 Task: In Heading Arial with underline. Font size of heading  '18'Font style of data Calibri. Font size of data  9Alignment of headline & data Align center. Fill color in heading,  RedFont color of data Black Apply border in Data No BorderIn the sheet   Navigate Sales book
Action: Mouse moved to (202, 184)
Screenshot: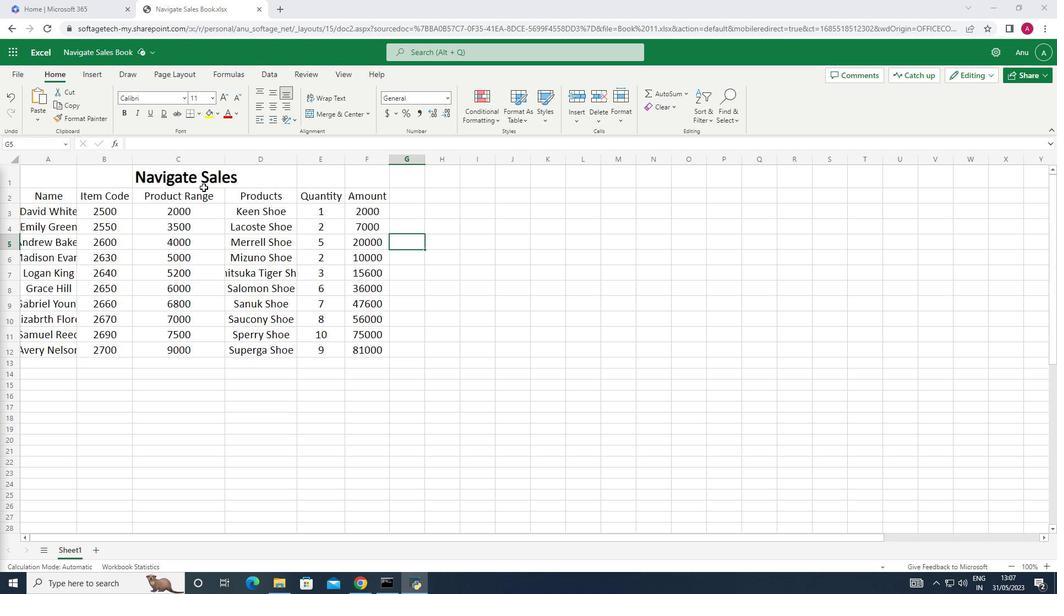
Action: Mouse pressed left at (202, 184)
Screenshot: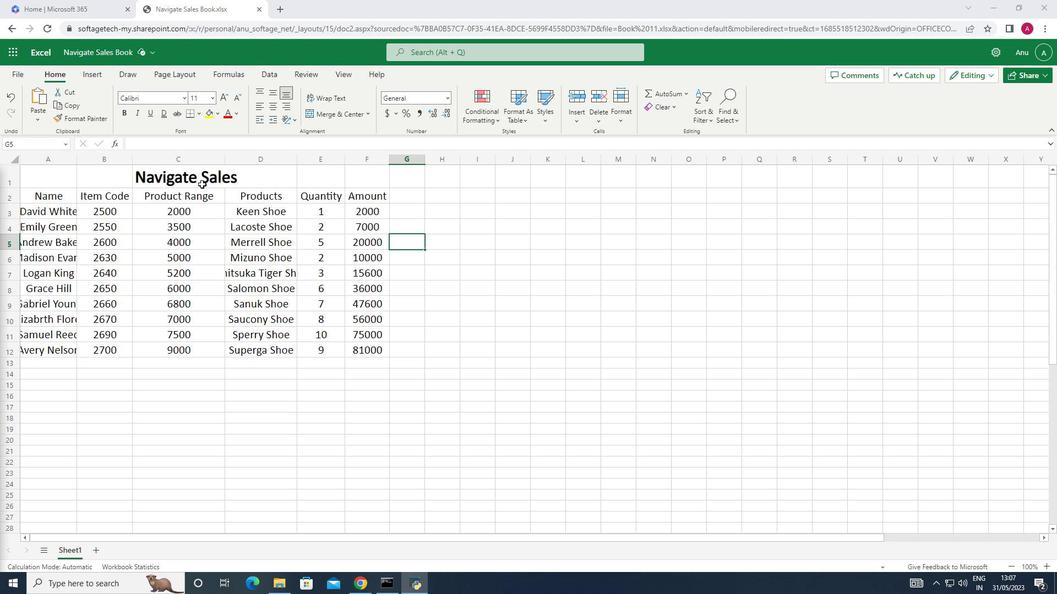 
Action: Mouse moved to (186, 94)
Screenshot: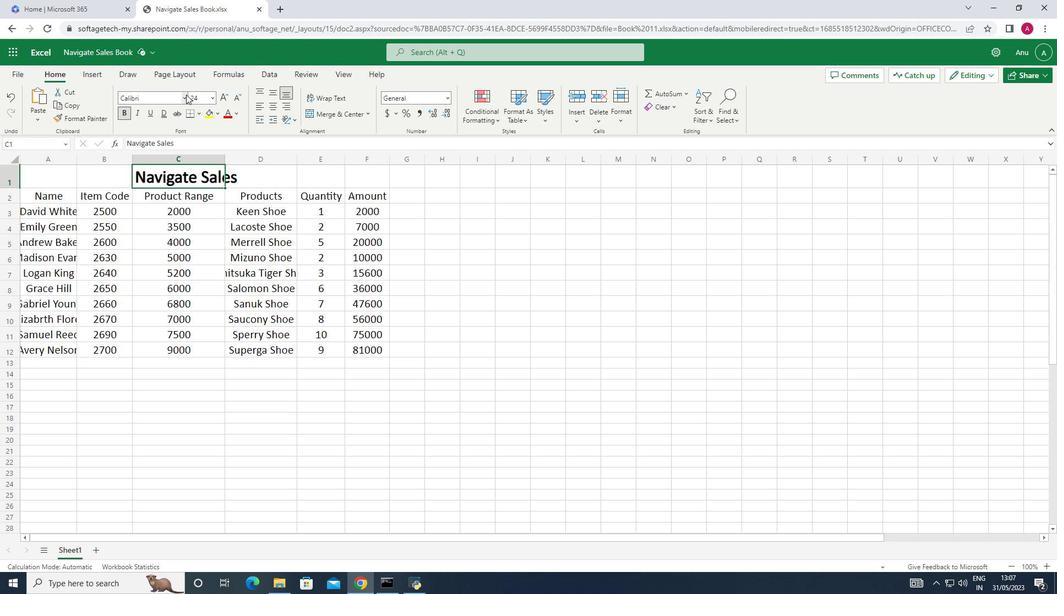 
Action: Mouse pressed left at (186, 94)
Screenshot: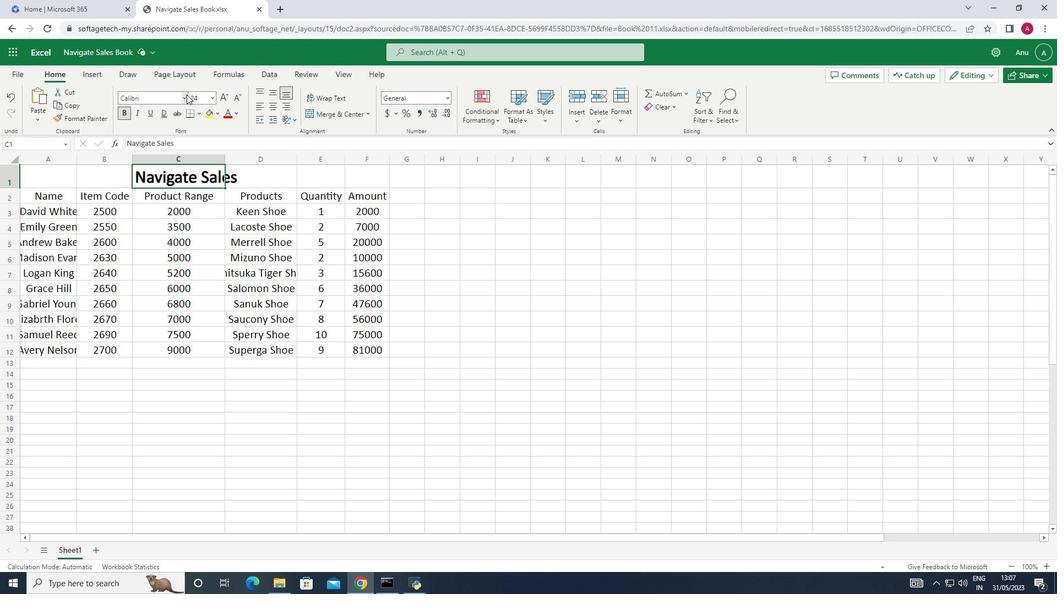 
Action: Mouse moved to (145, 142)
Screenshot: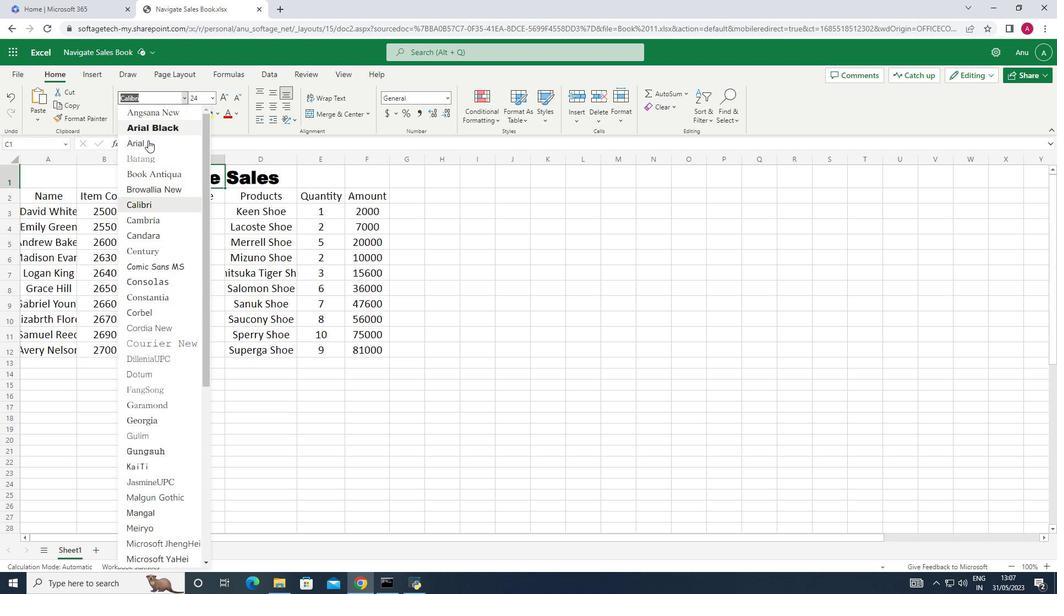 
Action: Mouse pressed left at (145, 142)
Screenshot: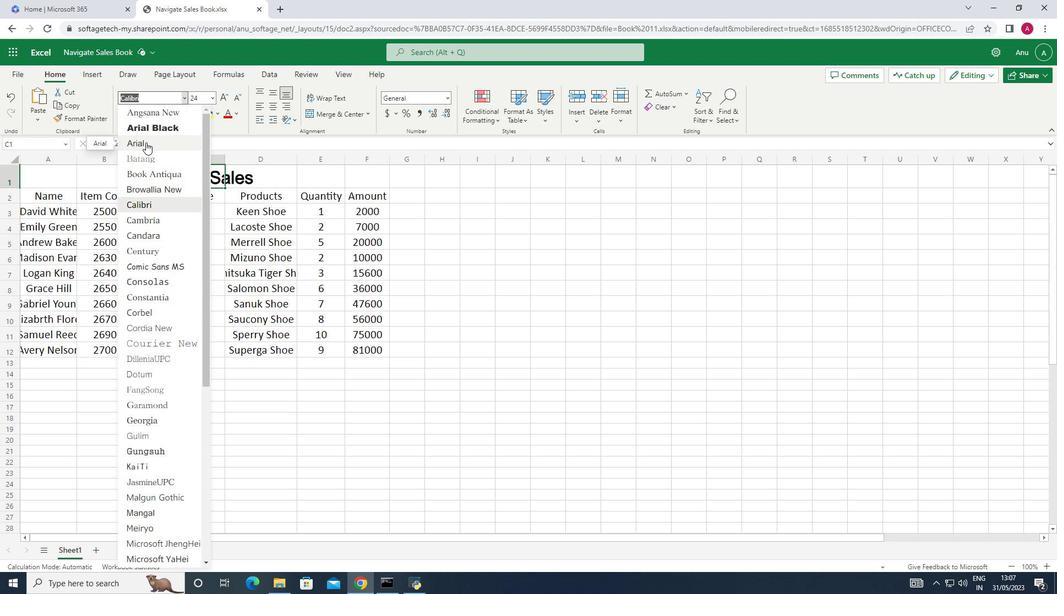 
Action: Mouse moved to (149, 112)
Screenshot: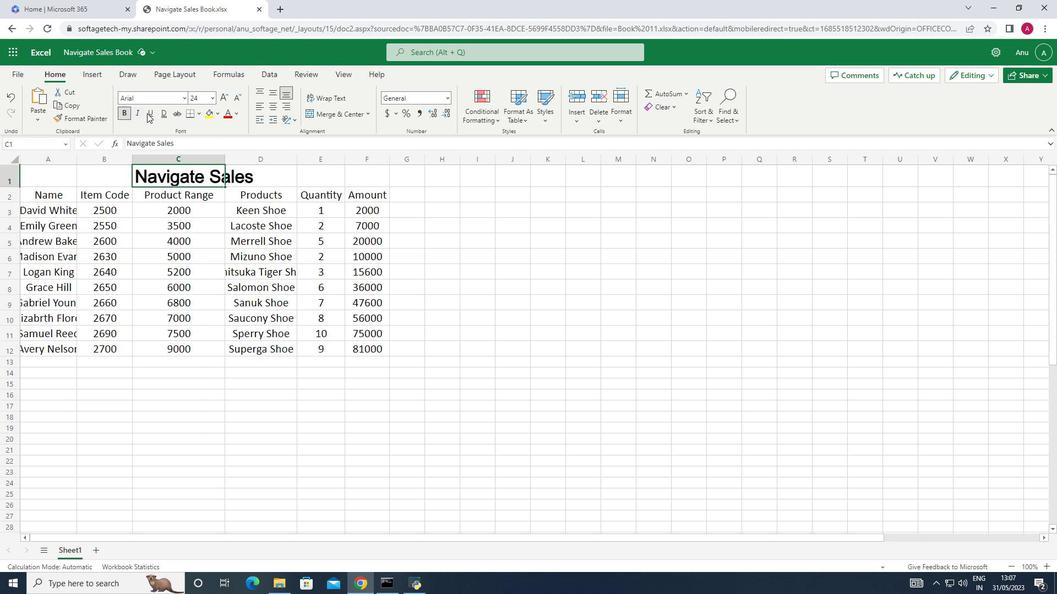 
Action: Mouse pressed left at (149, 112)
Screenshot: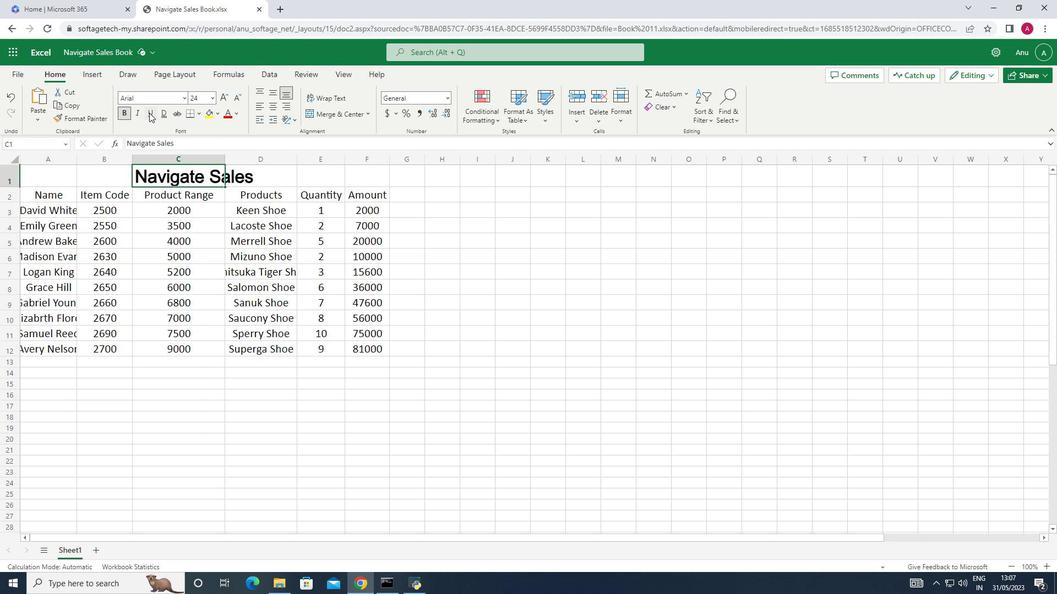 
Action: Mouse moved to (59, 193)
Screenshot: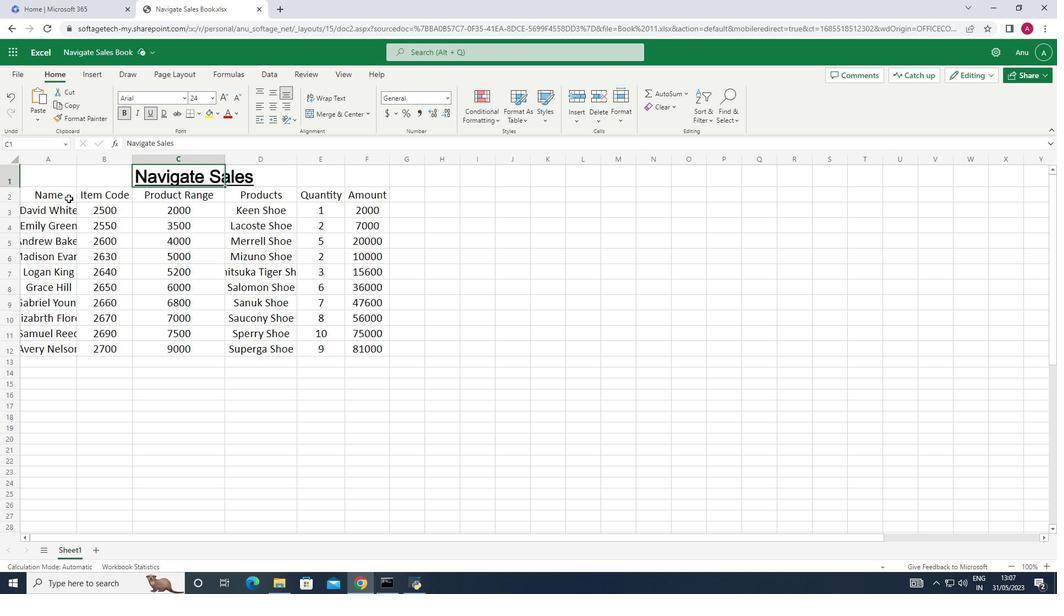 
Action: Mouse pressed left at (59, 193)
Screenshot: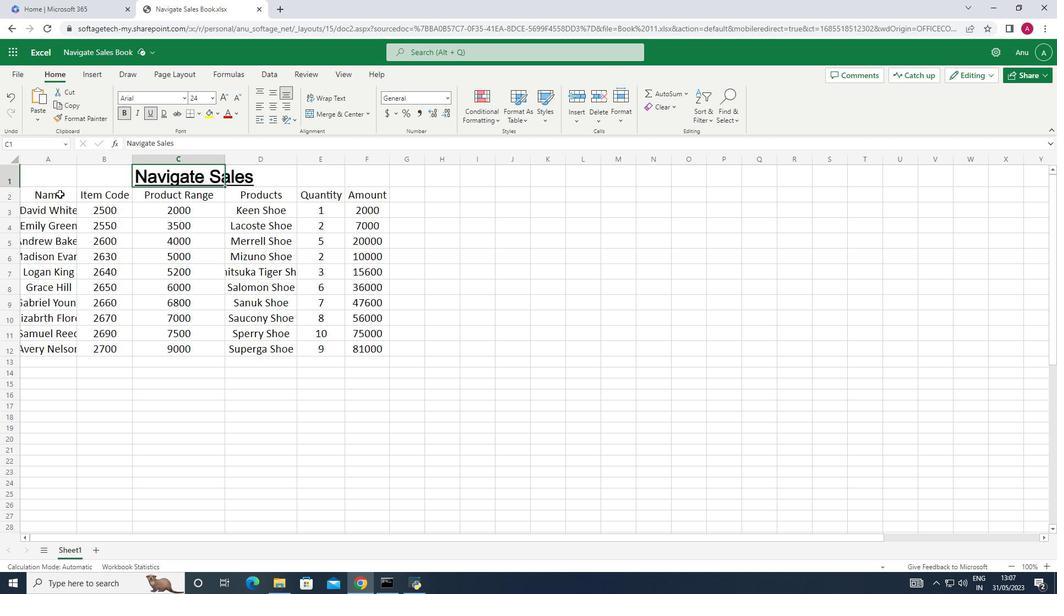 
Action: Mouse moved to (212, 95)
Screenshot: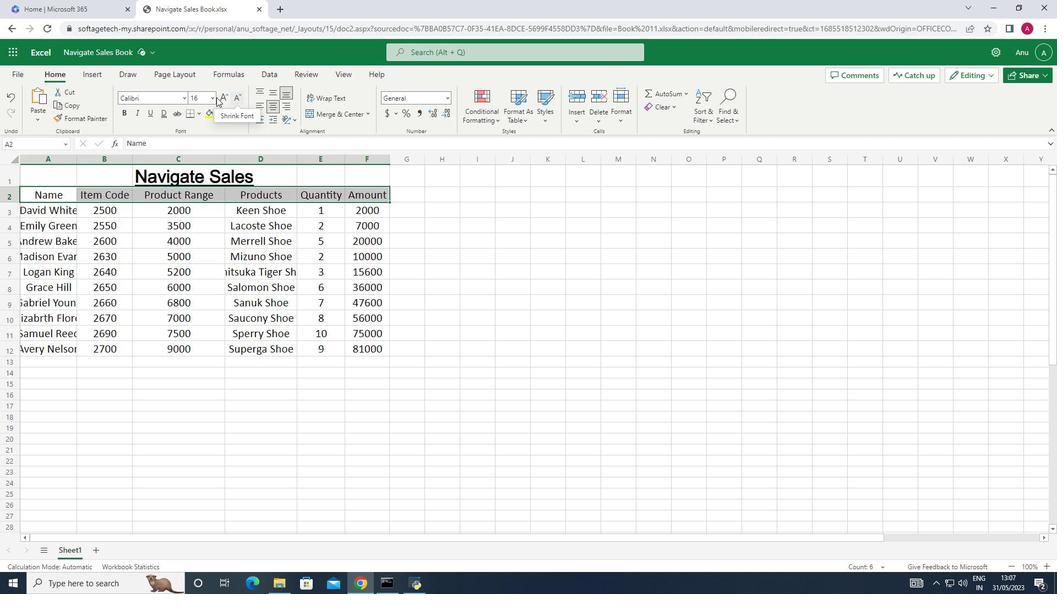 
Action: Mouse pressed left at (212, 95)
Screenshot: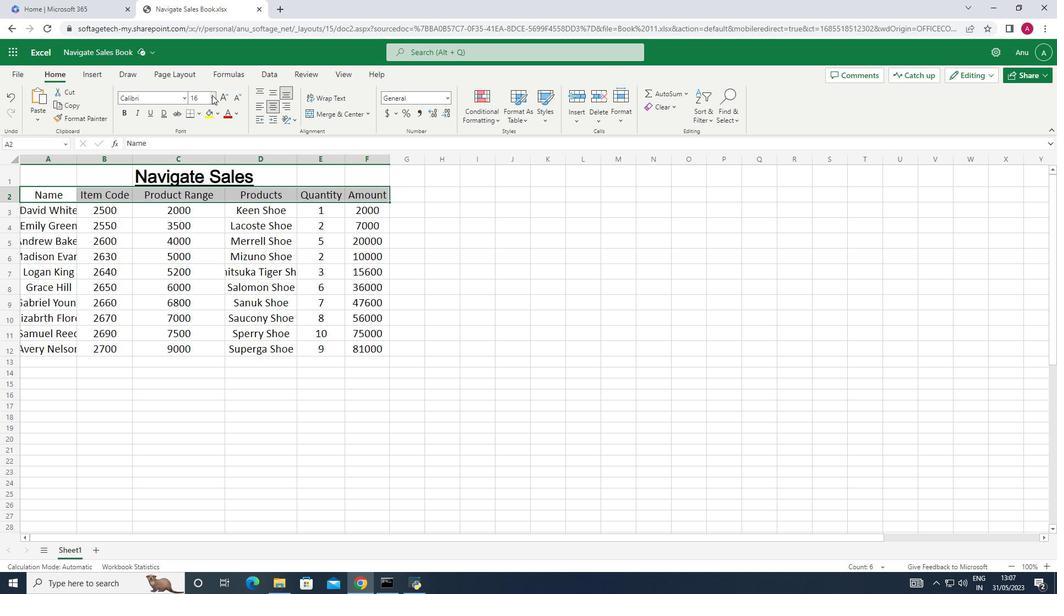
Action: Mouse moved to (203, 218)
Screenshot: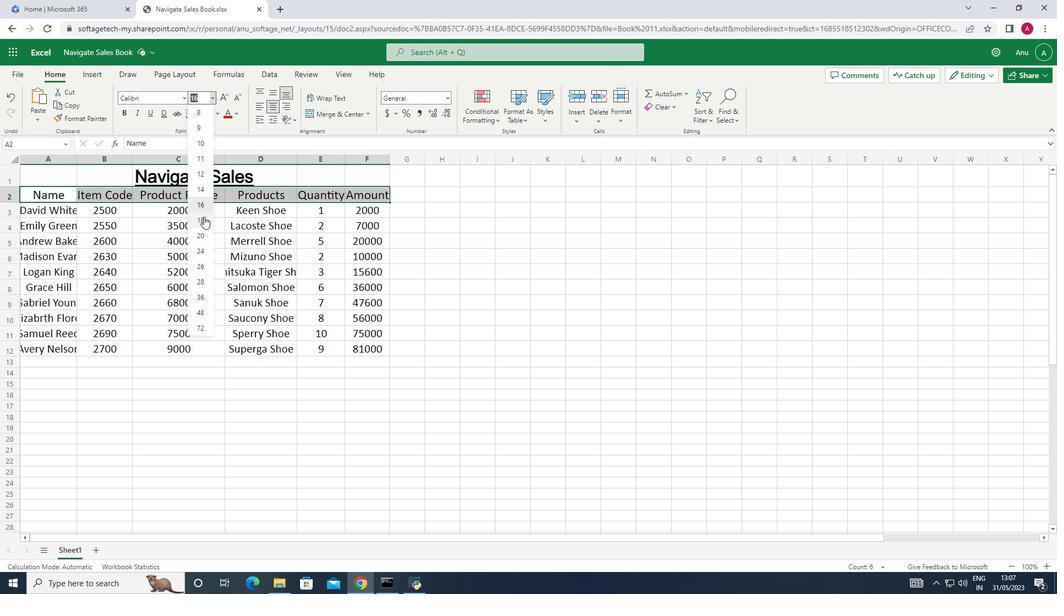
Action: Mouse pressed left at (203, 218)
Screenshot: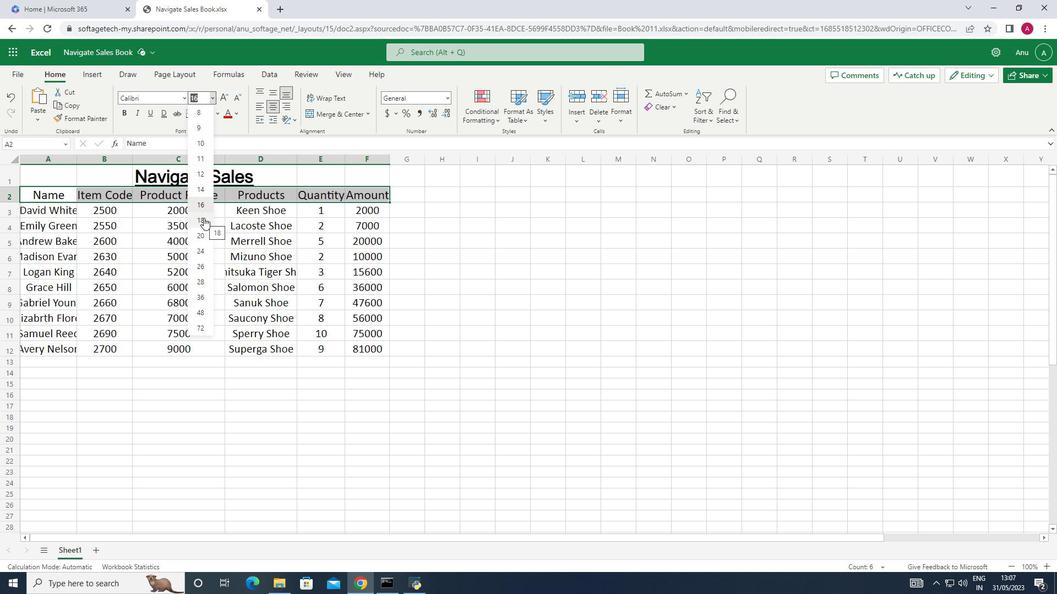 
Action: Mouse moved to (53, 215)
Screenshot: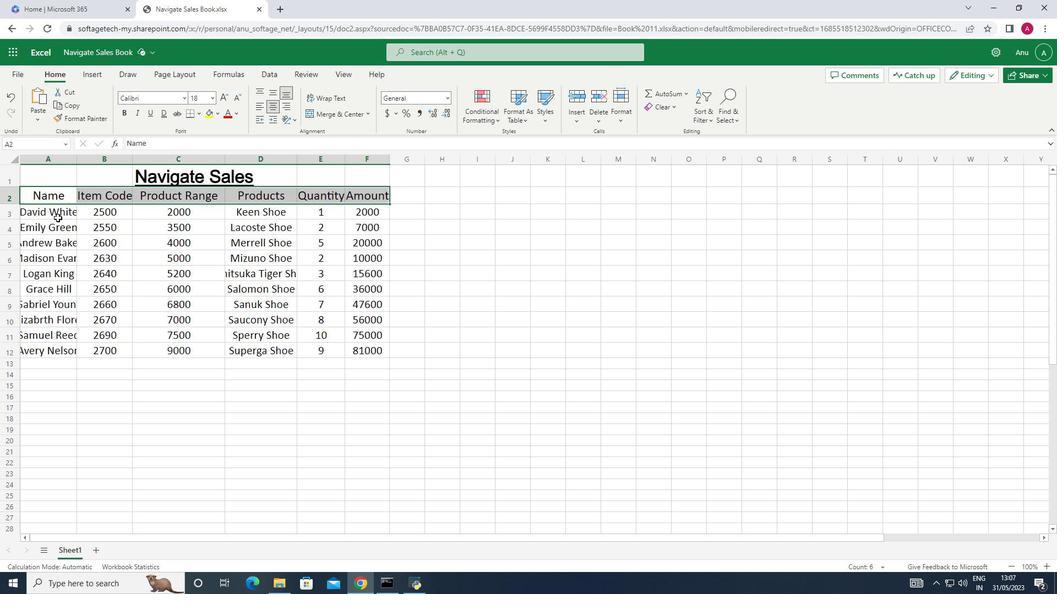 
Action: Mouse pressed left at (53, 215)
Screenshot: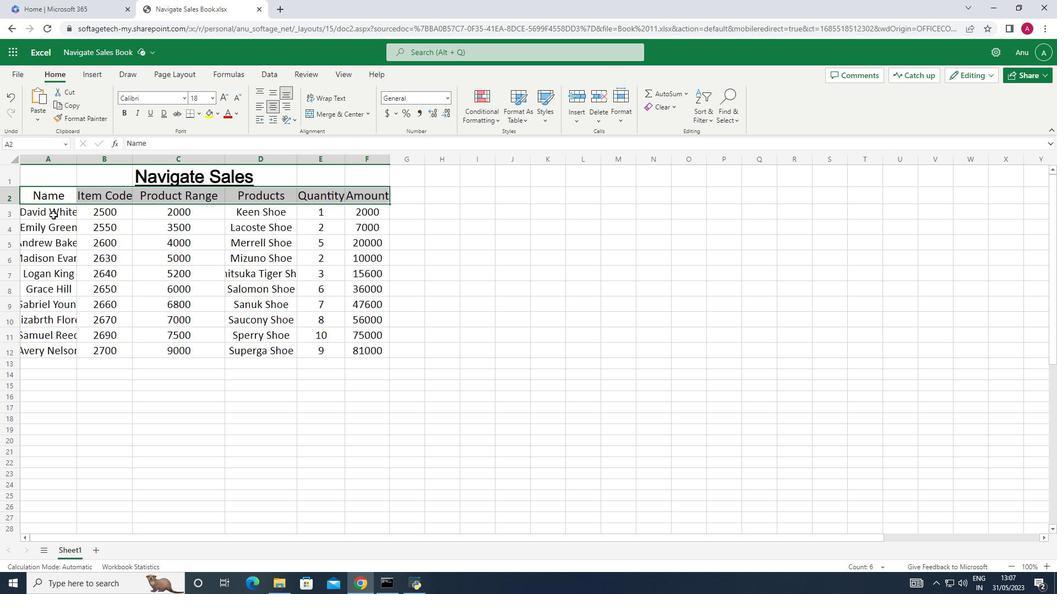 
Action: Mouse moved to (211, 99)
Screenshot: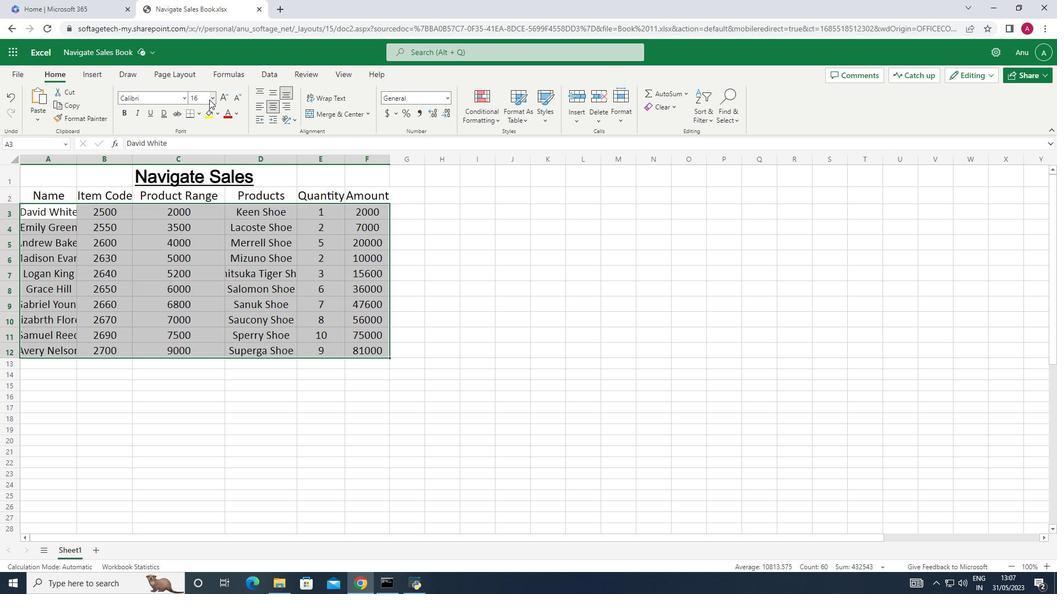 
Action: Mouse pressed left at (211, 99)
Screenshot: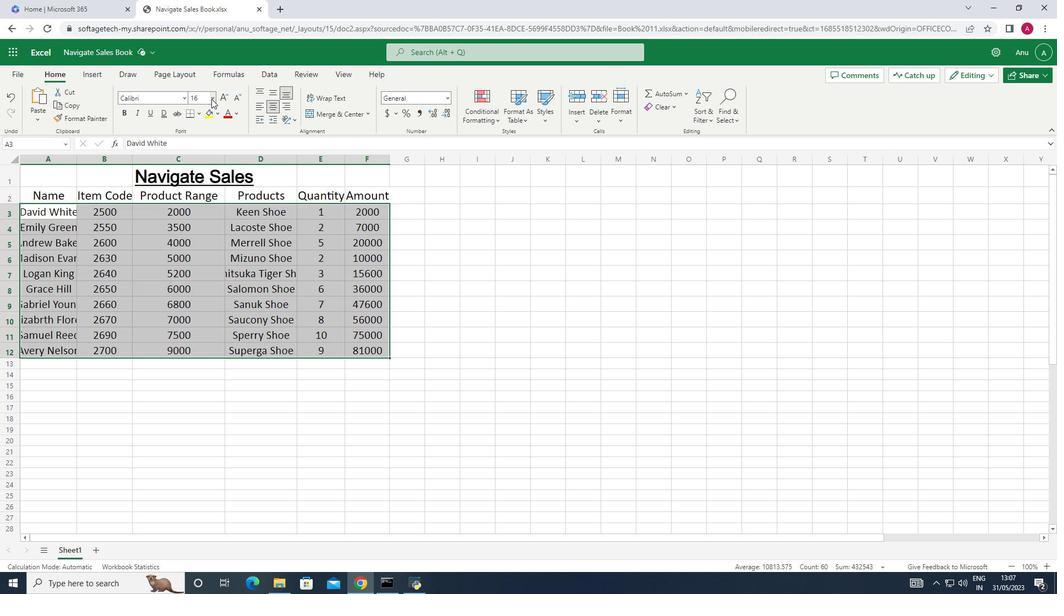 
Action: Mouse moved to (196, 127)
Screenshot: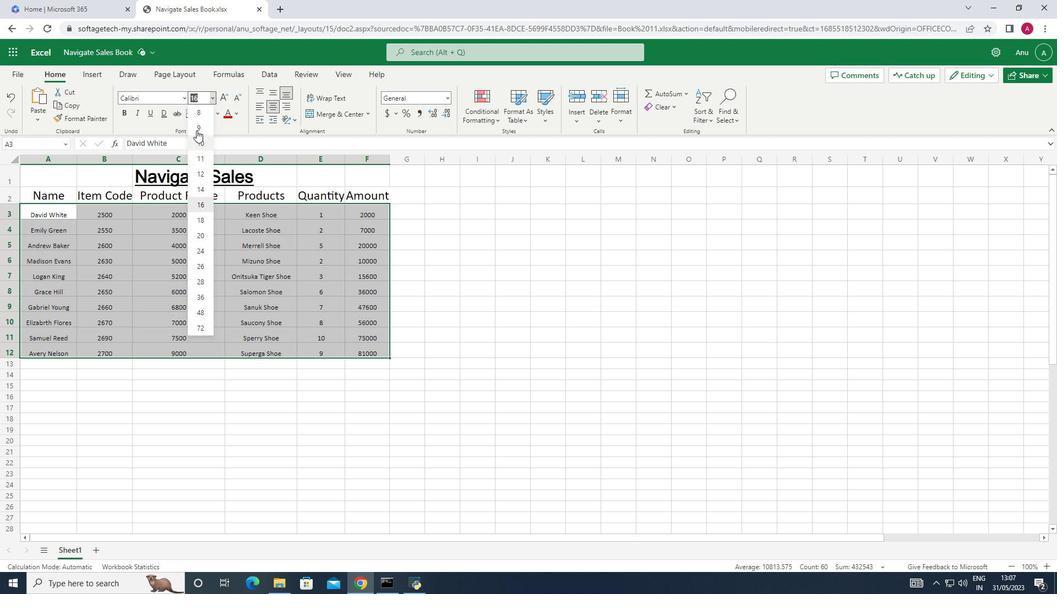 
Action: Mouse pressed left at (196, 127)
Screenshot: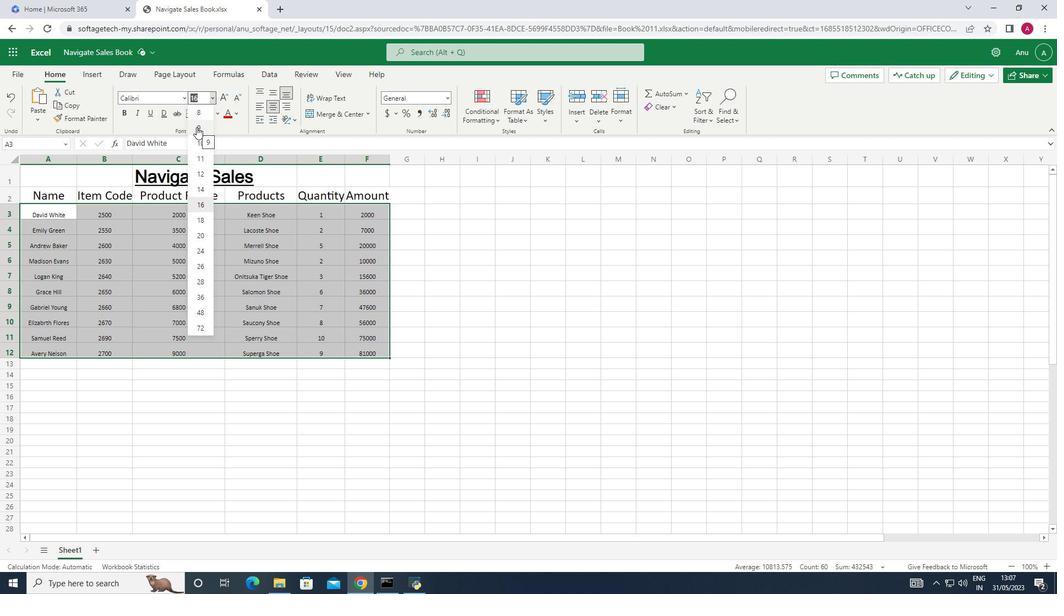 
Action: Mouse moved to (42, 197)
Screenshot: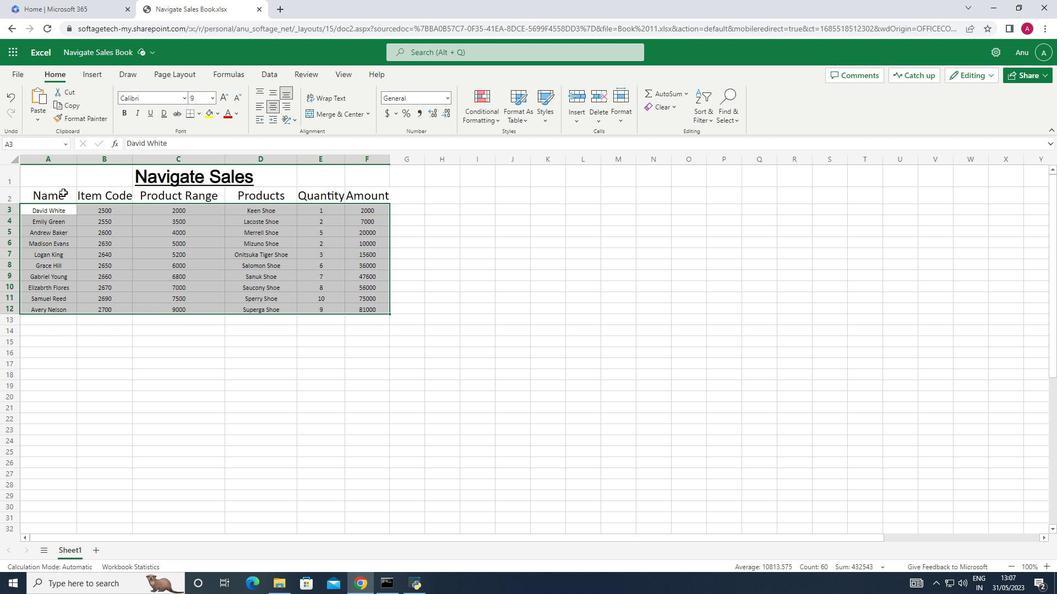 
Action: Mouse pressed left at (42, 197)
Screenshot: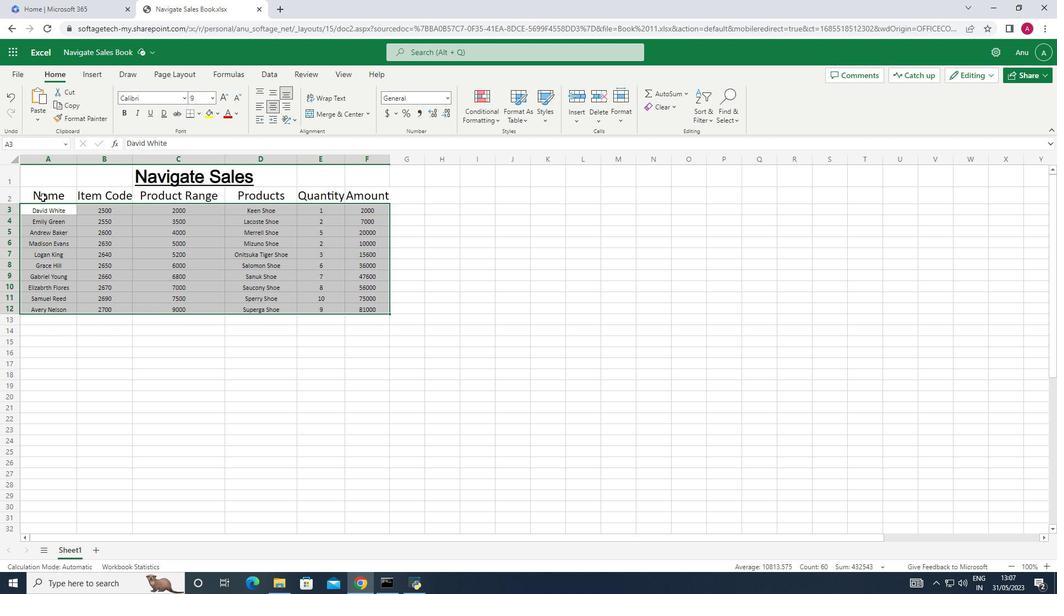 
Action: Mouse moved to (224, 112)
Screenshot: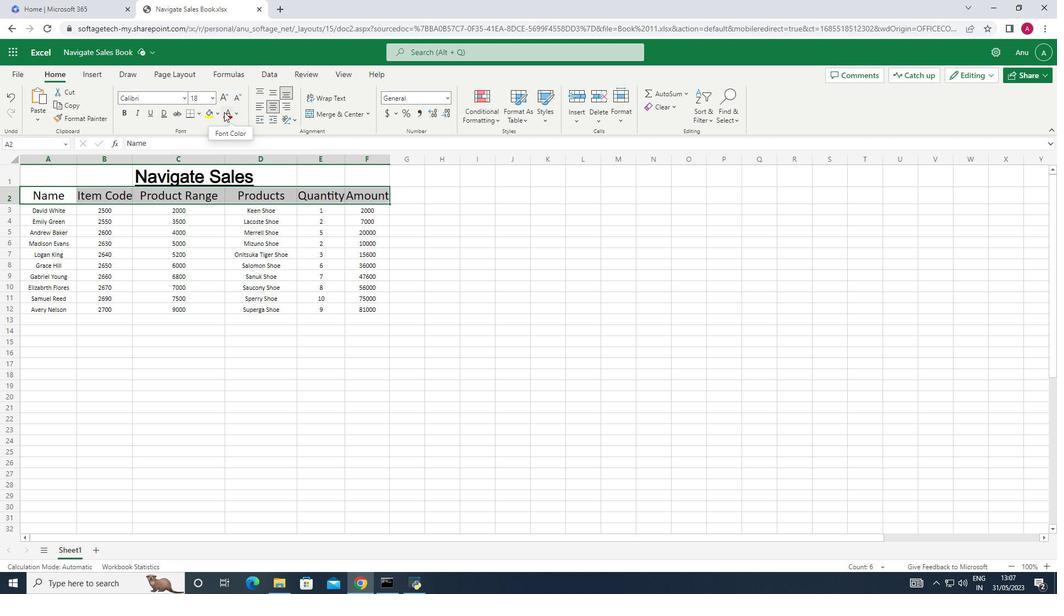 
Action: Mouse pressed left at (224, 112)
Screenshot: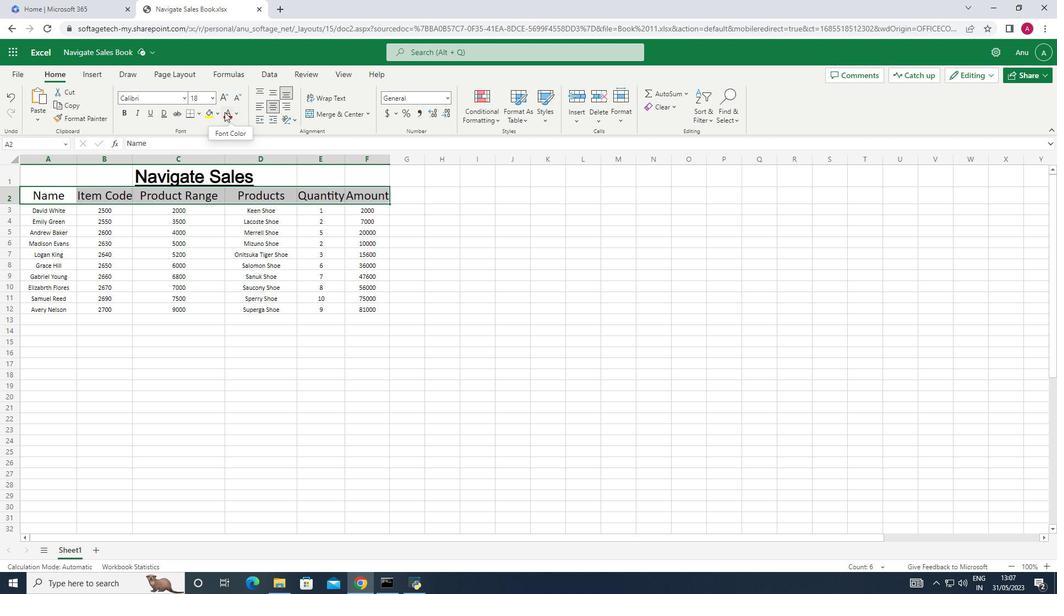 
Action: Mouse moved to (219, 113)
Screenshot: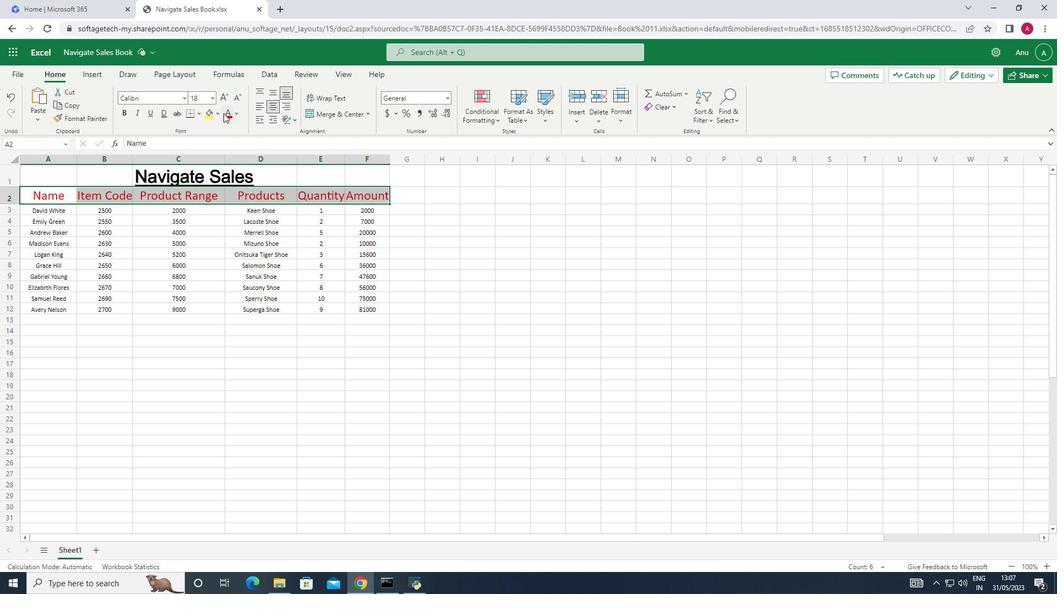 
Action: Mouse pressed left at (219, 113)
Screenshot: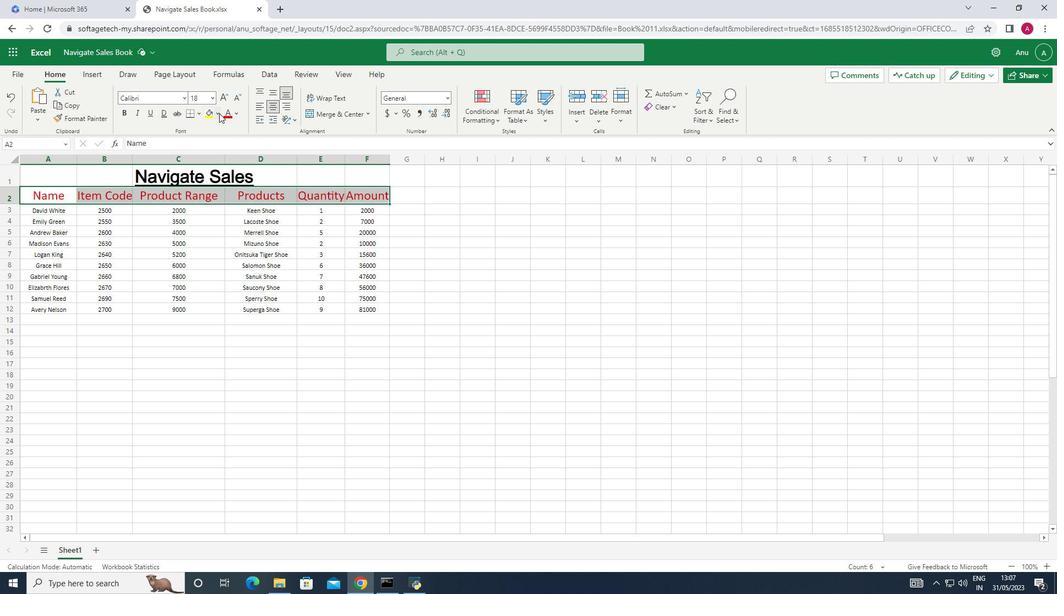 
Action: Mouse moved to (227, 141)
Screenshot: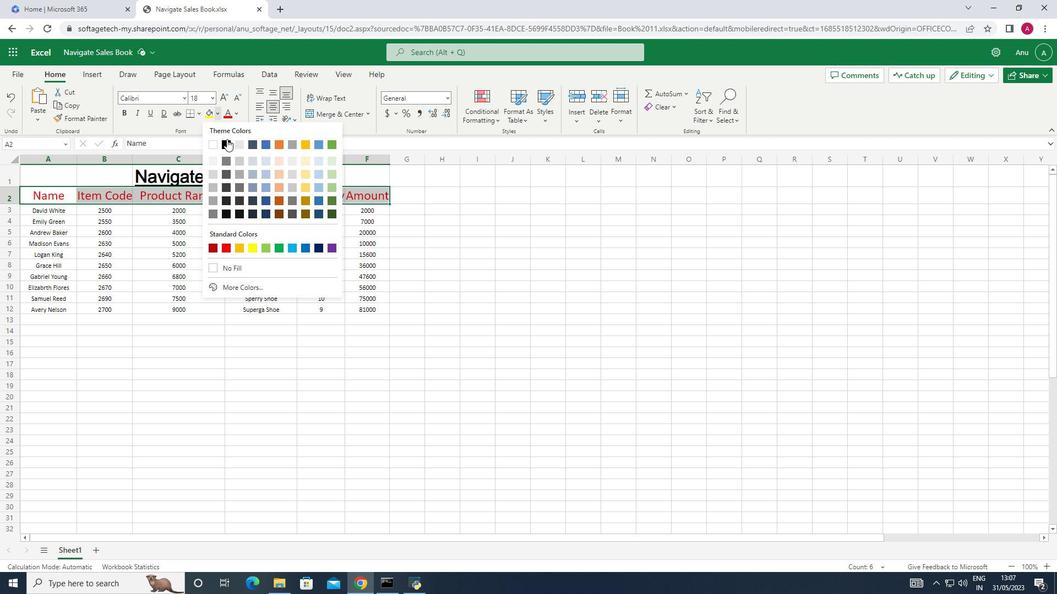 
Action: Mouse pressed left at (227, 141)
Screenshot: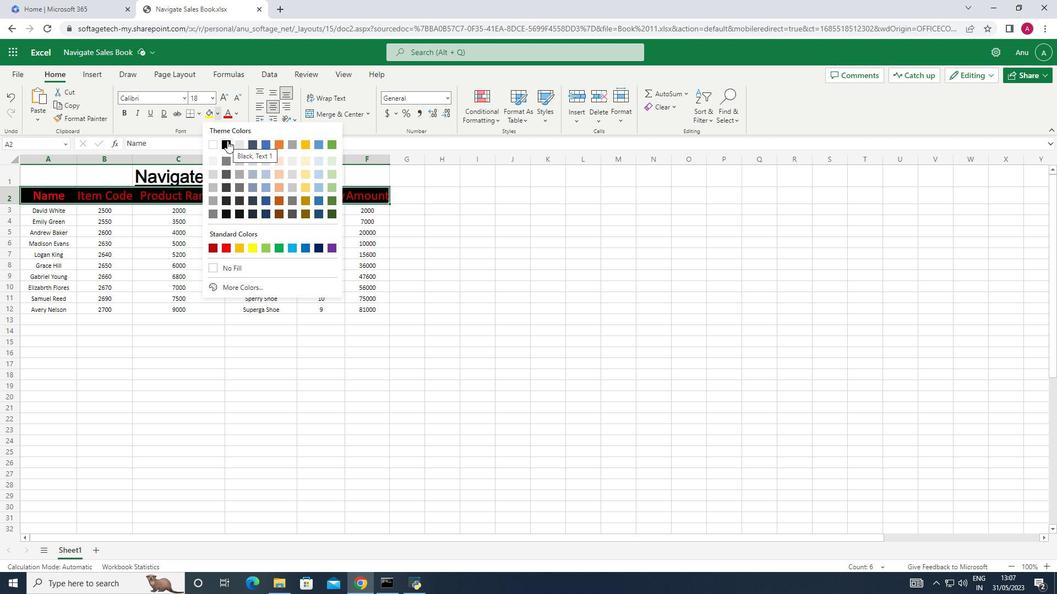 
Action: Mouse moved to (447, 226)
Screenshot: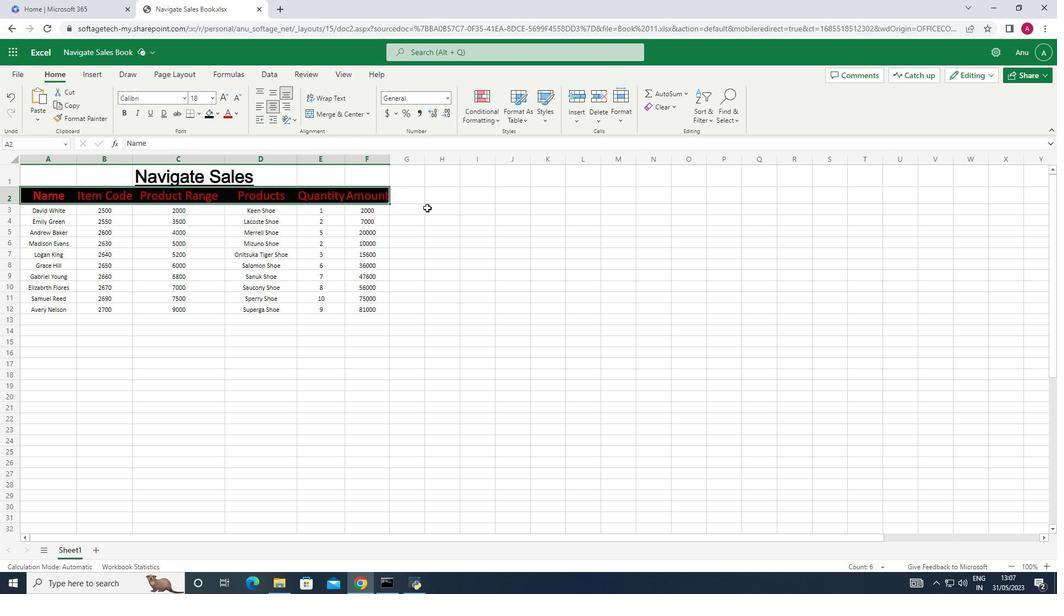 
Action: Mouse pressed left at (447, 226)
Screenshot: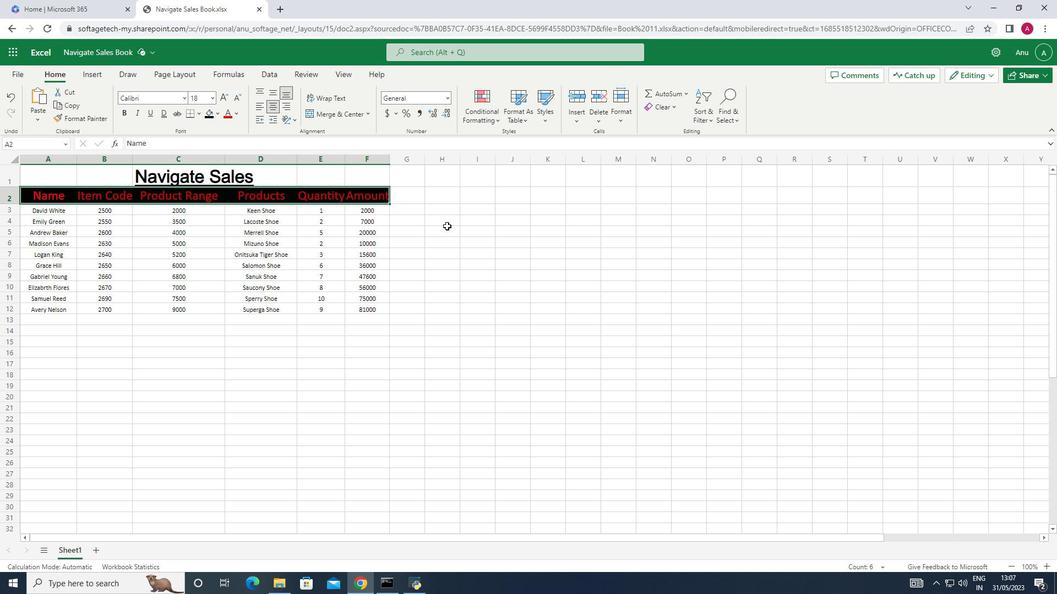 
